 Task: Set a reminder to update your professional portfolio on the 25th at 4:00 PM.
Action: Mouse pressed left at (114, 230)
Screenshot: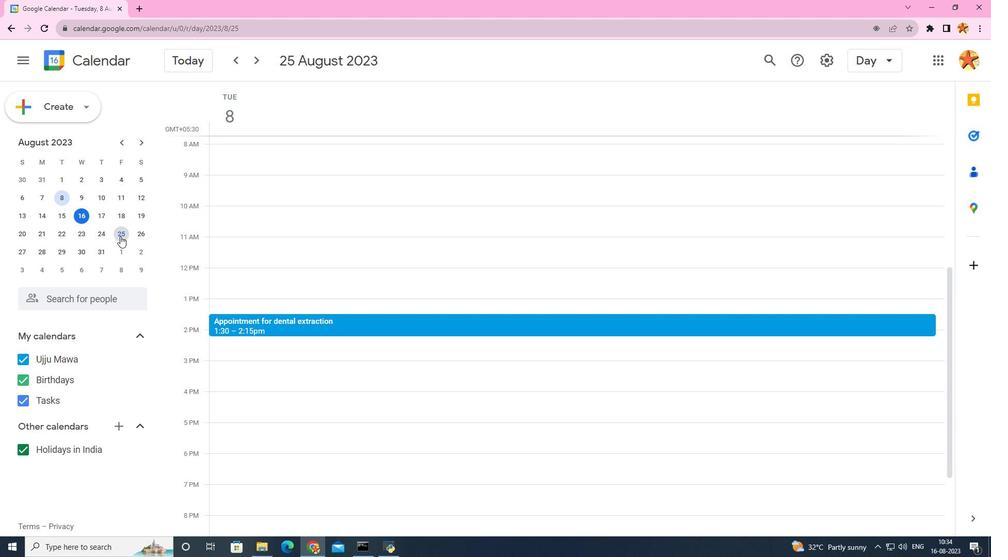 
Action: Mouse moved to (198, 380)
Screenshot: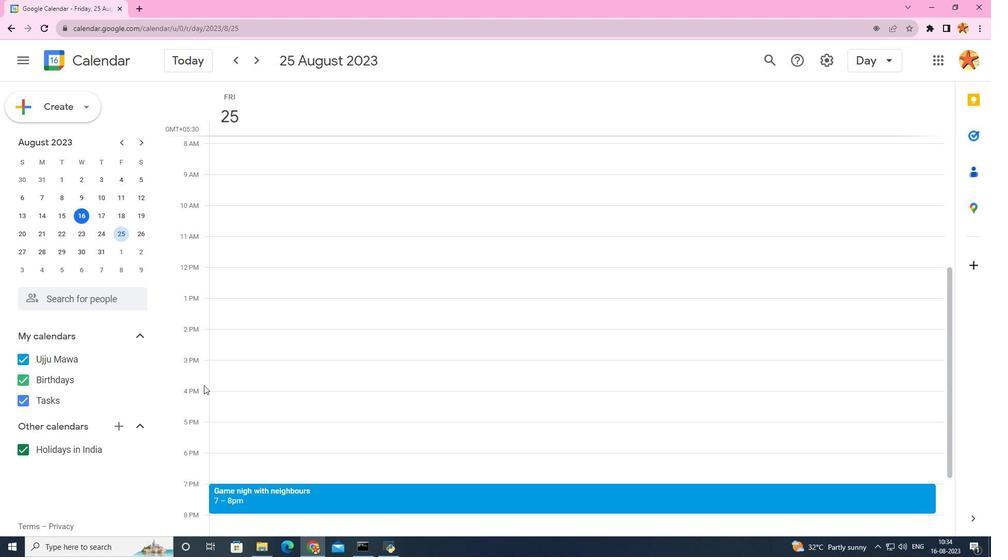 
Action: Mouse scrolled (198, 379) with delta (0, 0)
Screenshot: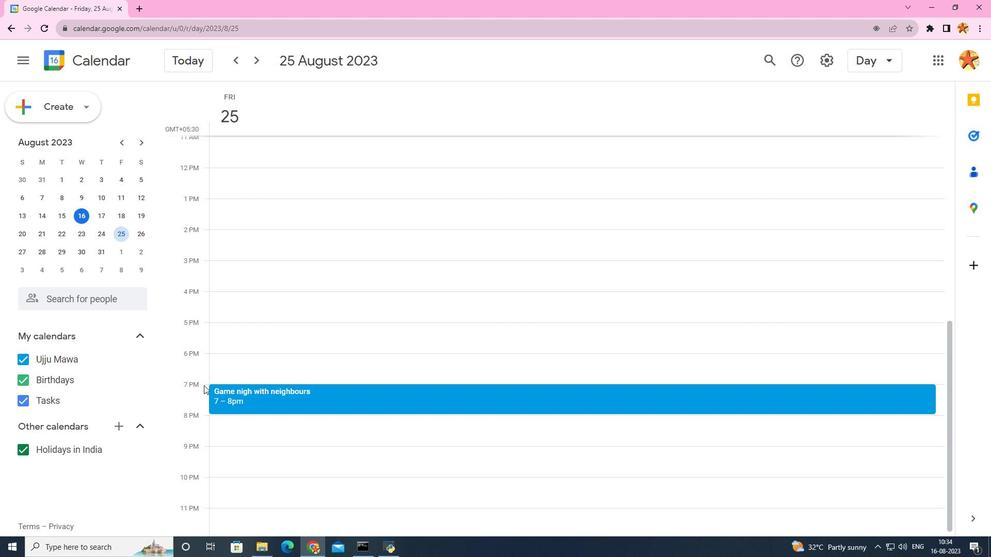 
Action: Mouse scrolled (198, 379) with delta (0, 0)
Screenshot: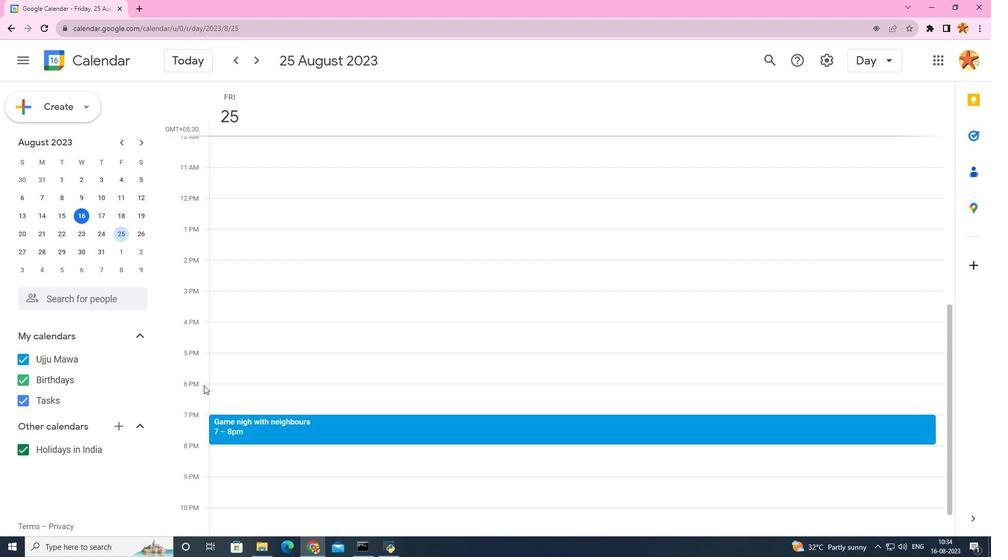
Action: Mouse scrolled (198, 380) with delta (0, 0)
Screenshot: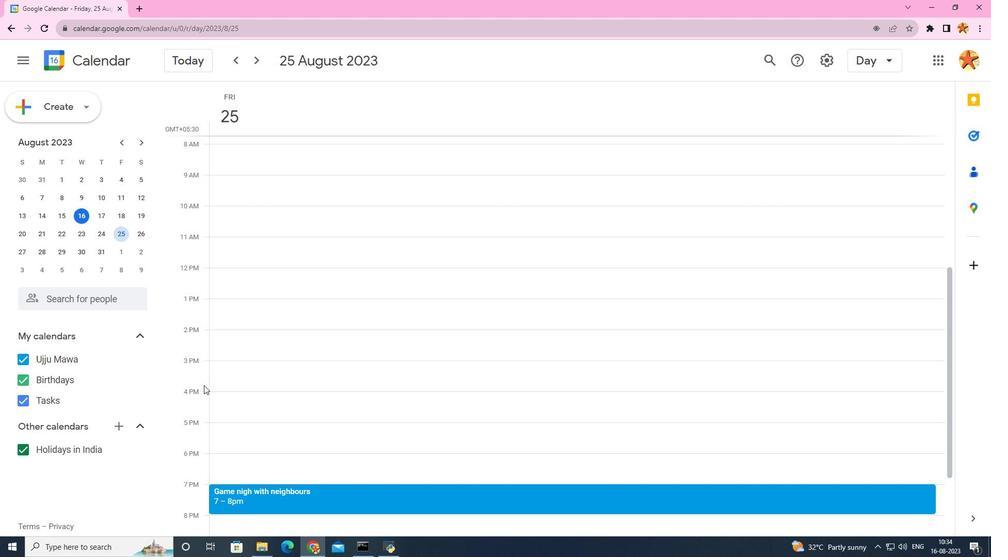 
Action: Mouse scrolled (198, 380) with delta (0, 0)
Screenshot: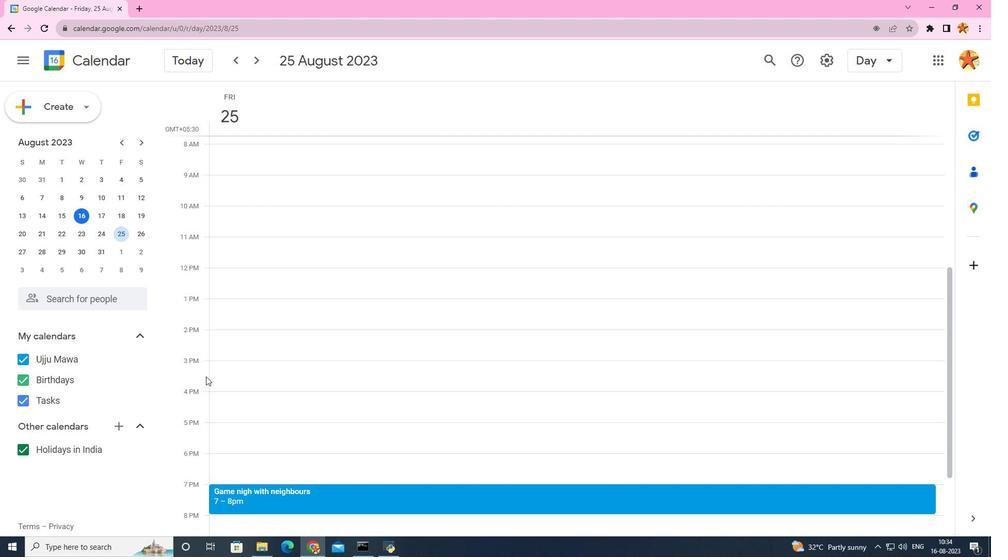 
Action: Mouse moved to (207, 383)
Screenshot: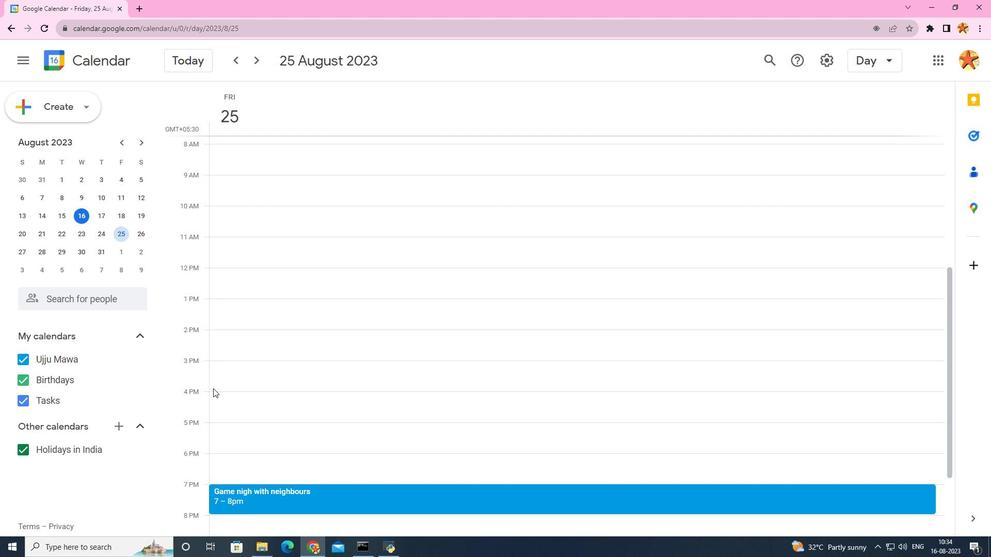
Action: Mouse pressed left at (207, 383)
Screenshot: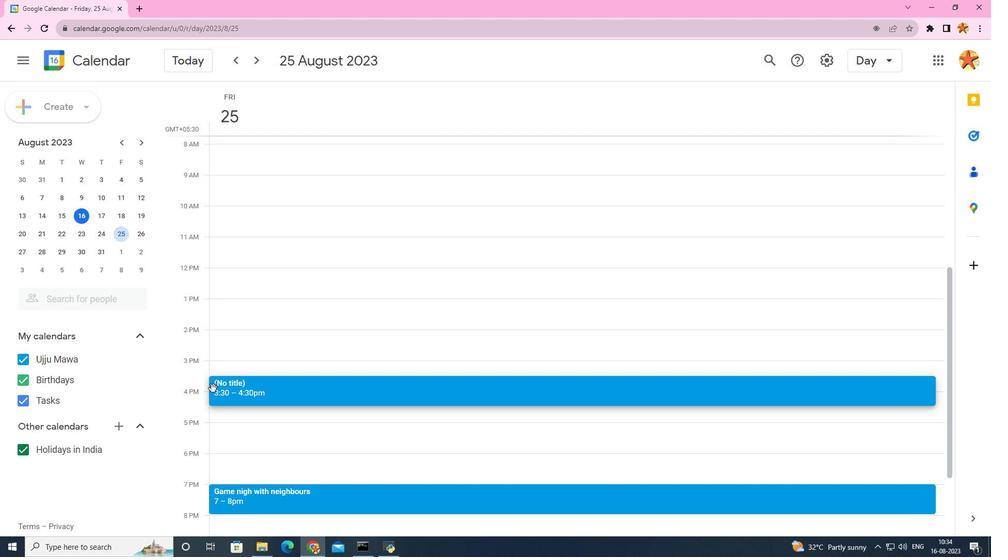 
Action: Mouse moved to (227, 412)
Screenshot: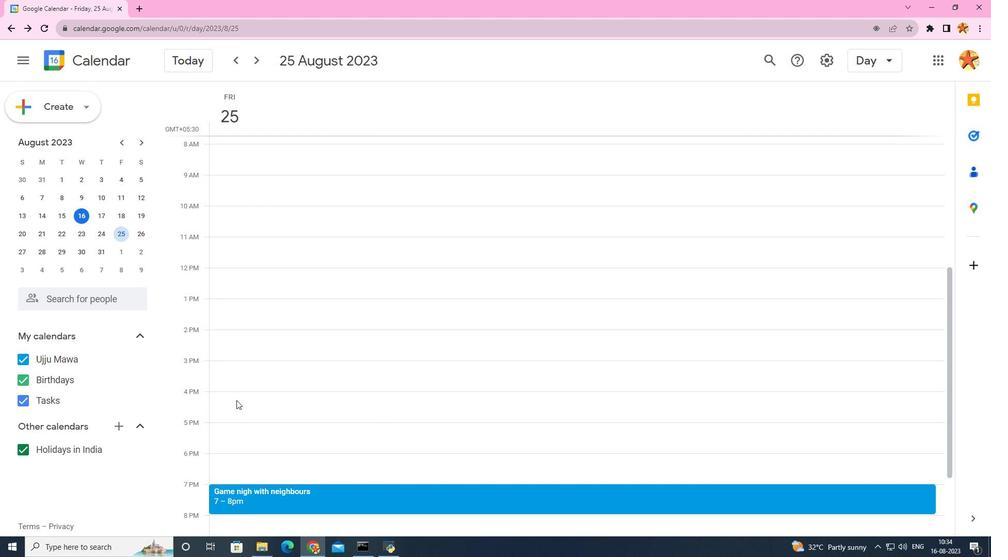 
Action: Mouse pressed left at (227, 412)
Screenshot: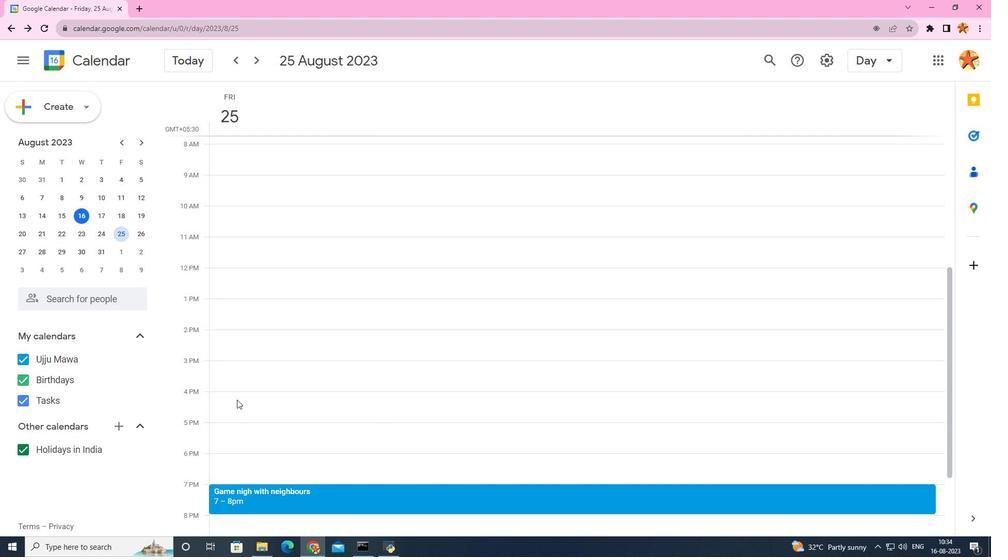 
Action: Mouse moved to (231, 394)
Screenshot: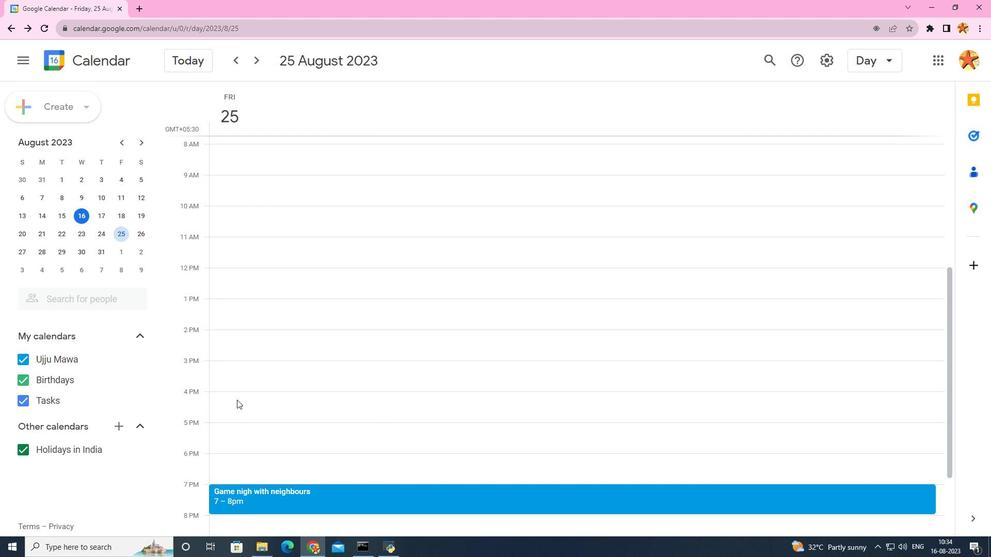 
Action: Mouse pressed left at (231, 394)
Screenshot: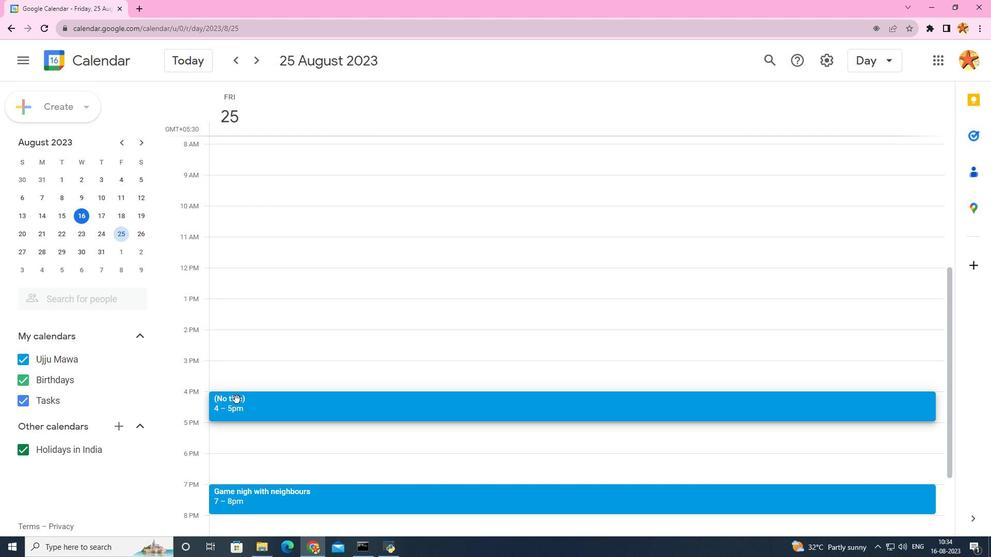 
Action: Mouse moved to (491, 162)
Screenshot: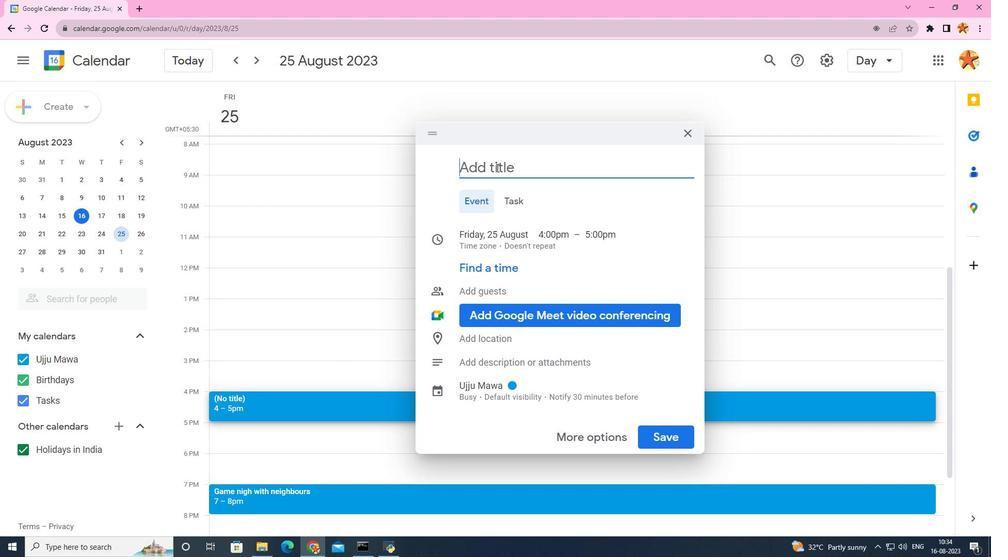 
Action: Mouse pressed left at (491, 162)
Screenshot: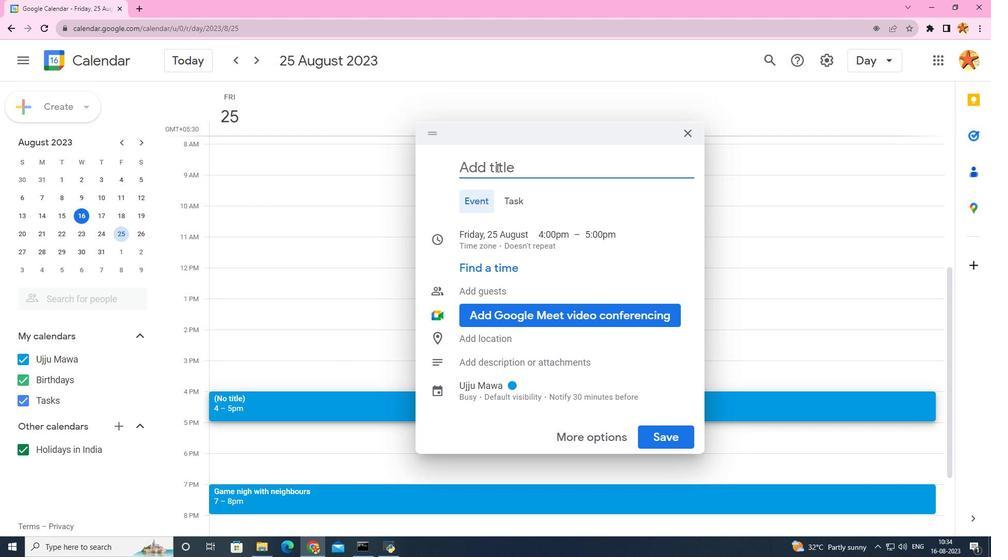 
Action: Mouse moved to (221, 423)
Screenshot: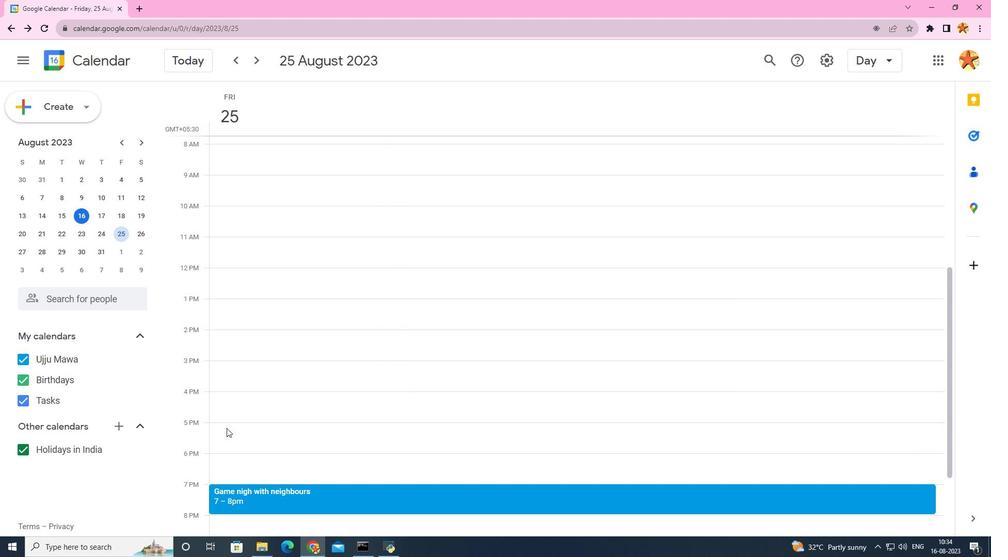
Action: Mouse pressed left at (221, 423)
Screenshot: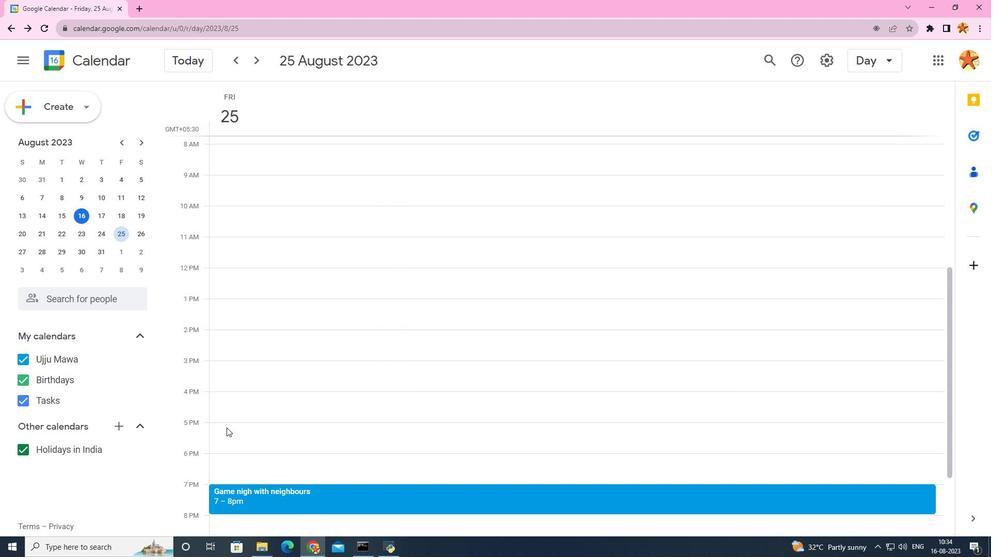 
Action: Mouse moved to (221, 421)
Screenshot: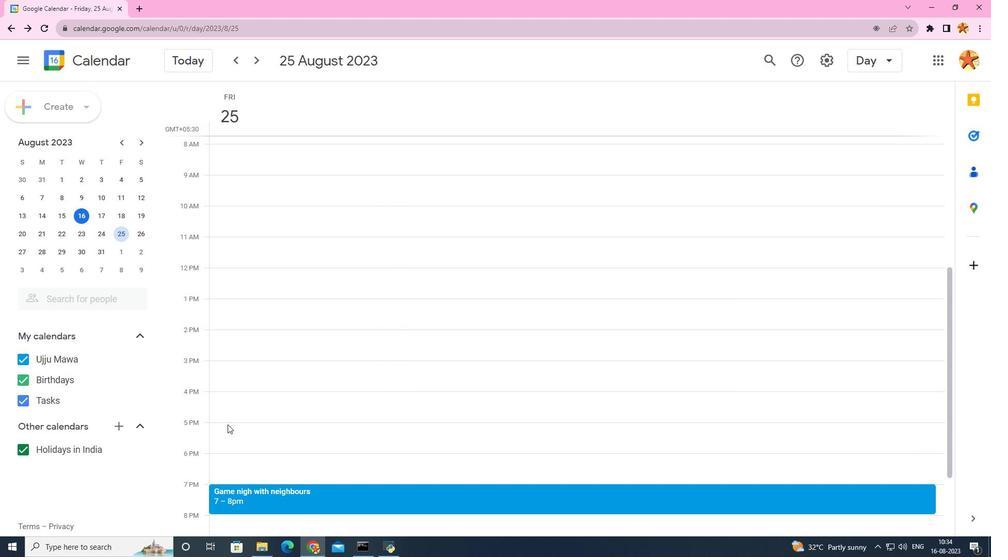 
Action: Mouse pressed left at (221, 421)
Screenshot: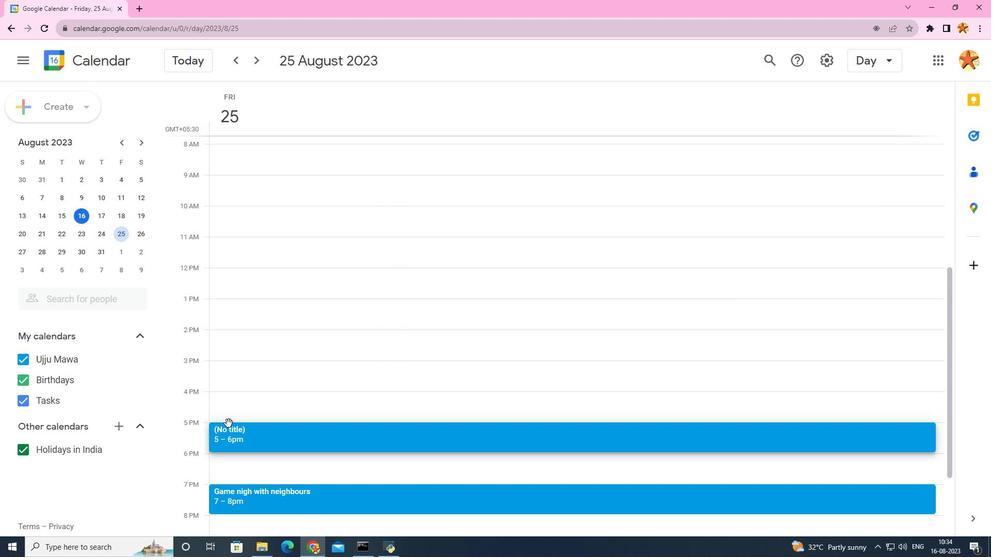 
Action: Mouse moved to (227, 416)
Screenshot: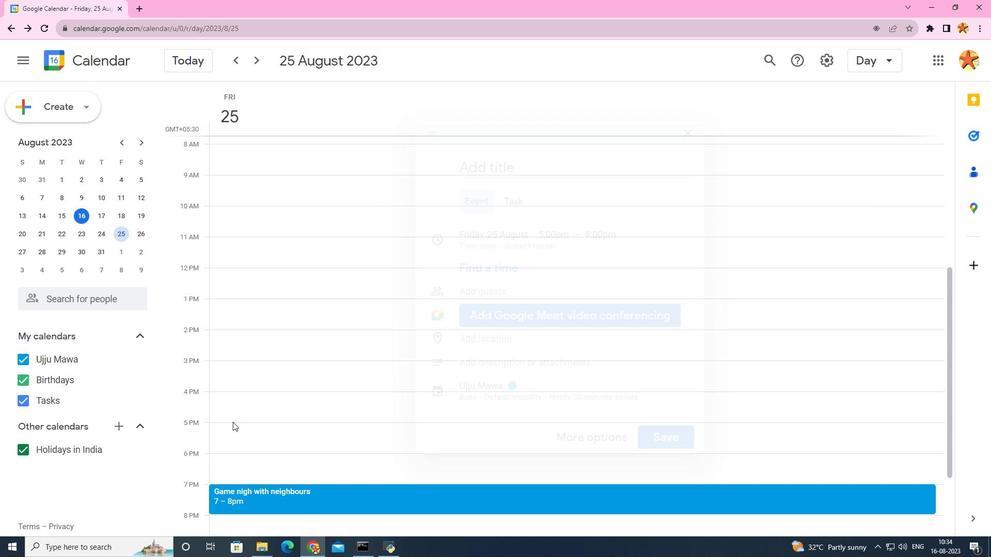 
Action: Mouse pressed left at (227, 416)
Screenshot: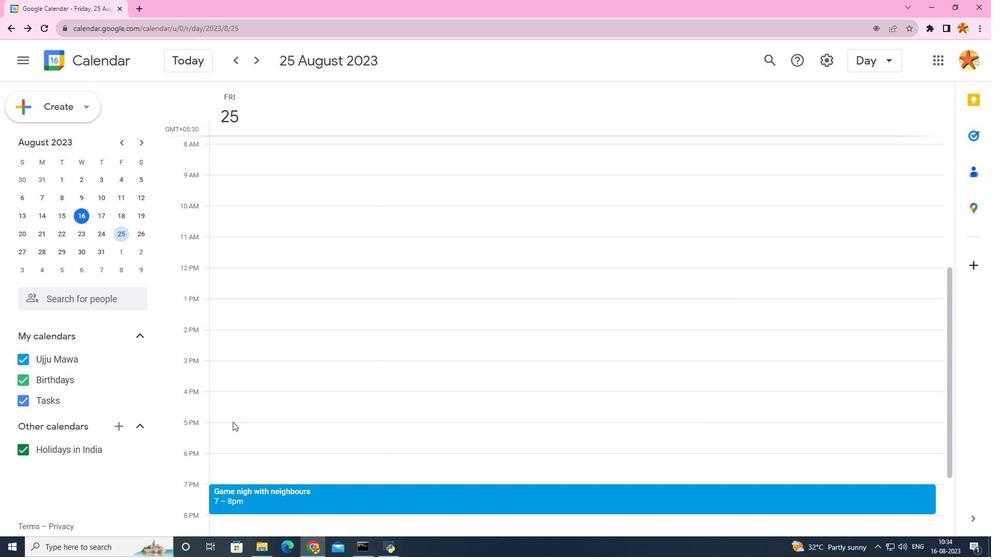 
Action: Mouse moved to (227, 416)
Screenshot: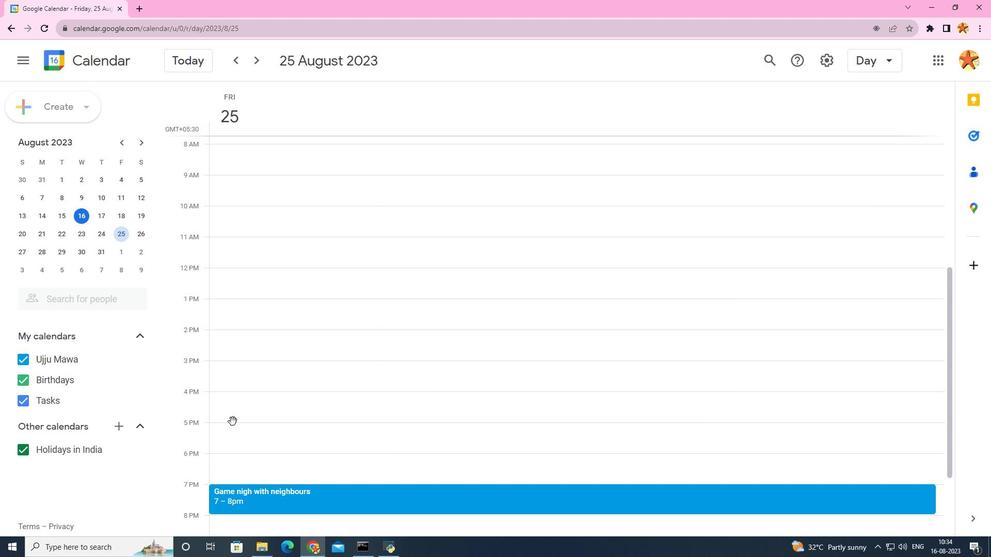 
Action: Mouse pressed left at (227, 416)
Screenshot: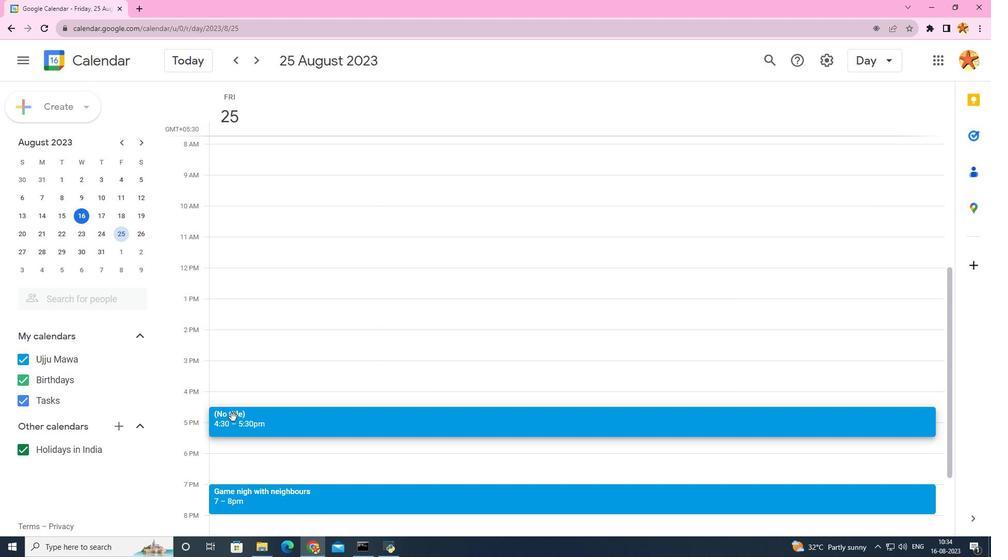 
Action: Mouse moved to (239, 387)
Screenshot: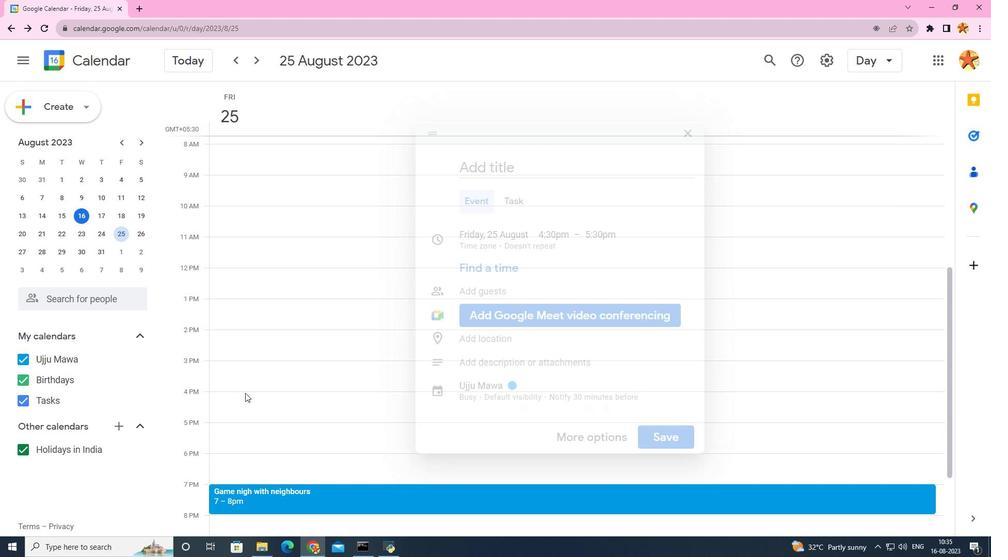 
Action: Mouse pressed left at (239, 387)
Screenshot: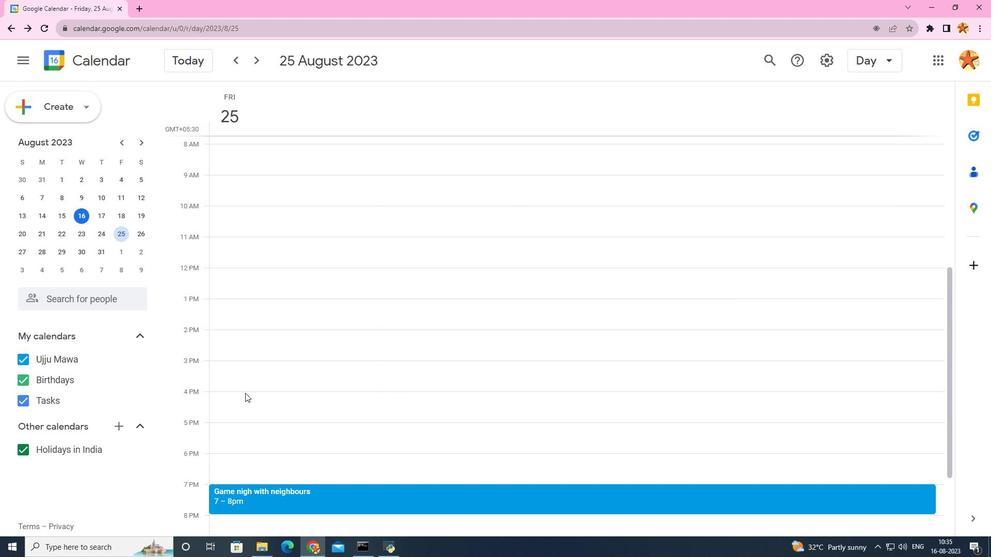 
Action: Mouse pressed left at (239, 387)
Screenshot: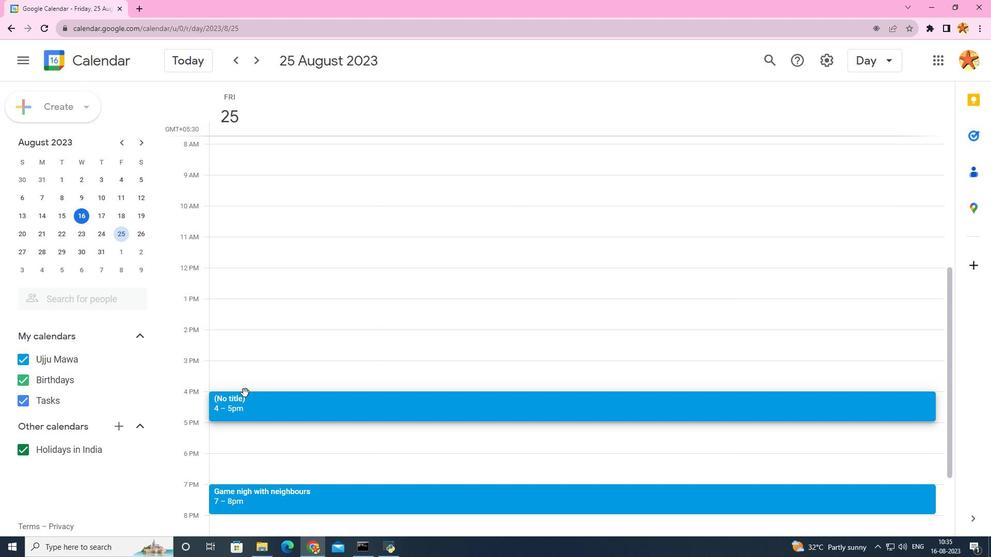 
Action: Mouse moved to (585, 230)
Screenshot: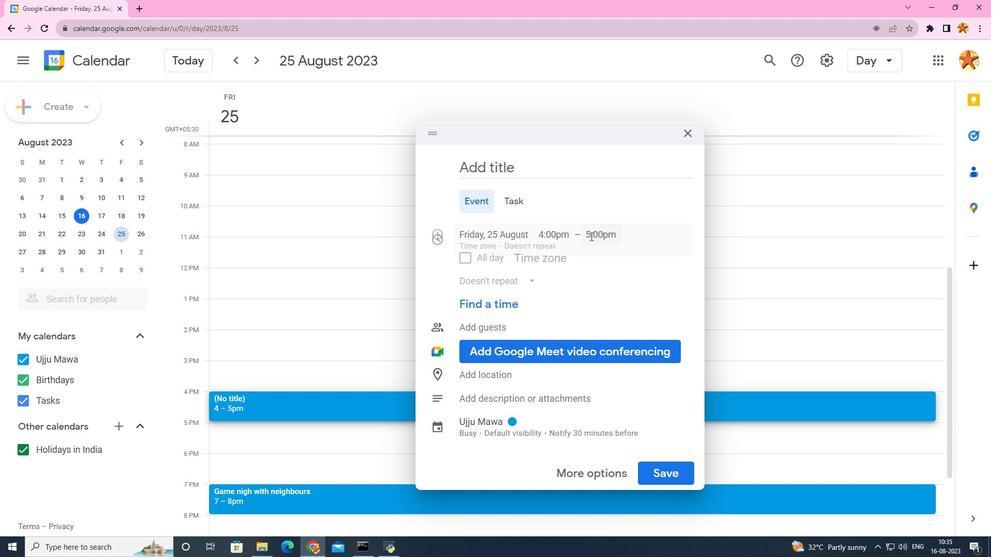 
Action: Mouse pressed left at (585, 230)
Screenshot: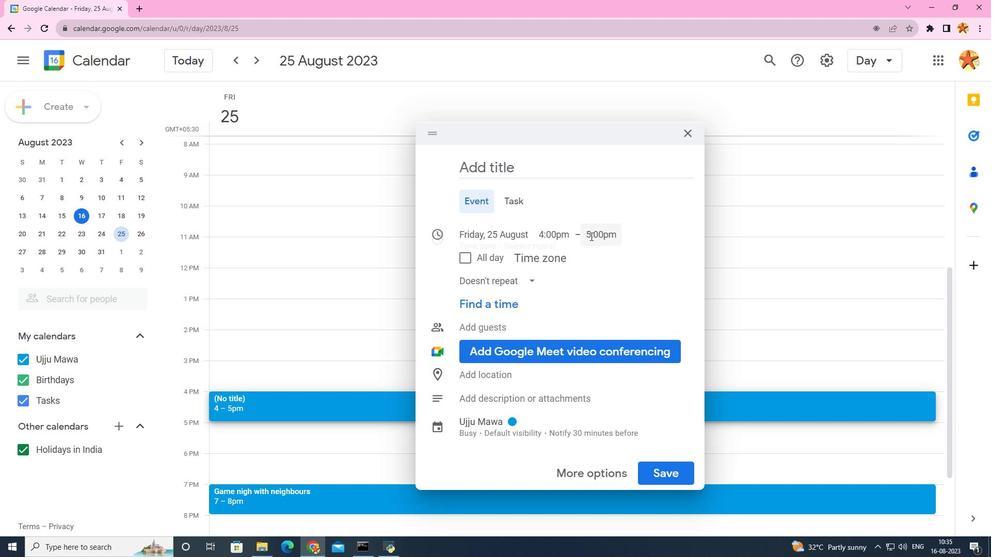 
Action: Mouse moved to (639, 264)
Screenshot: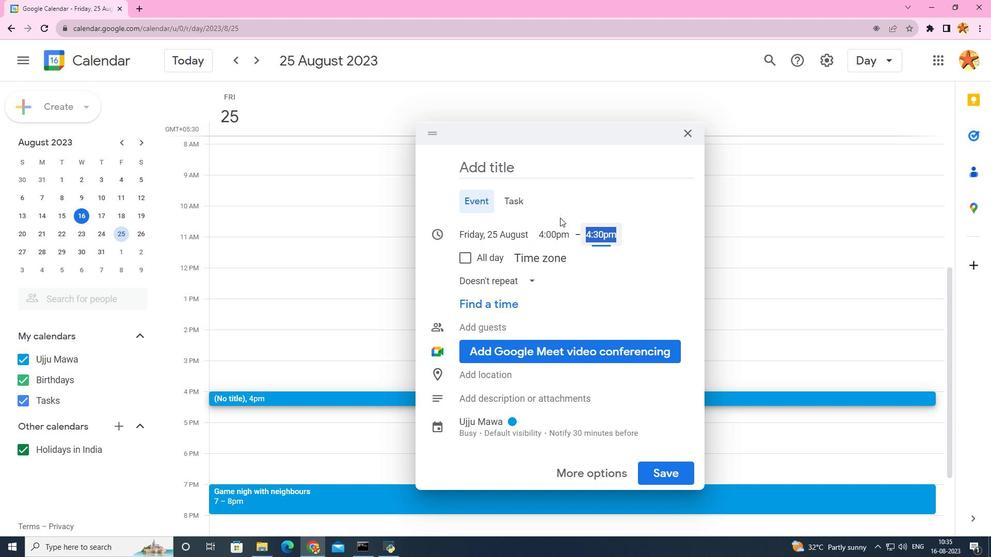 
Action: Mouse pressed left at (639, 264)
Screenshot: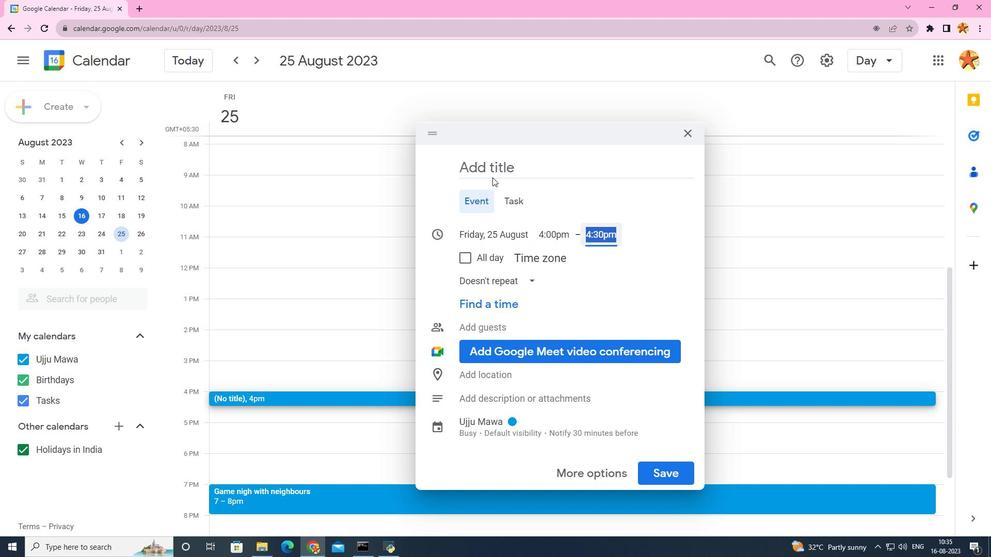 
Action: Mouse moved to (463, 156)
Screenshot: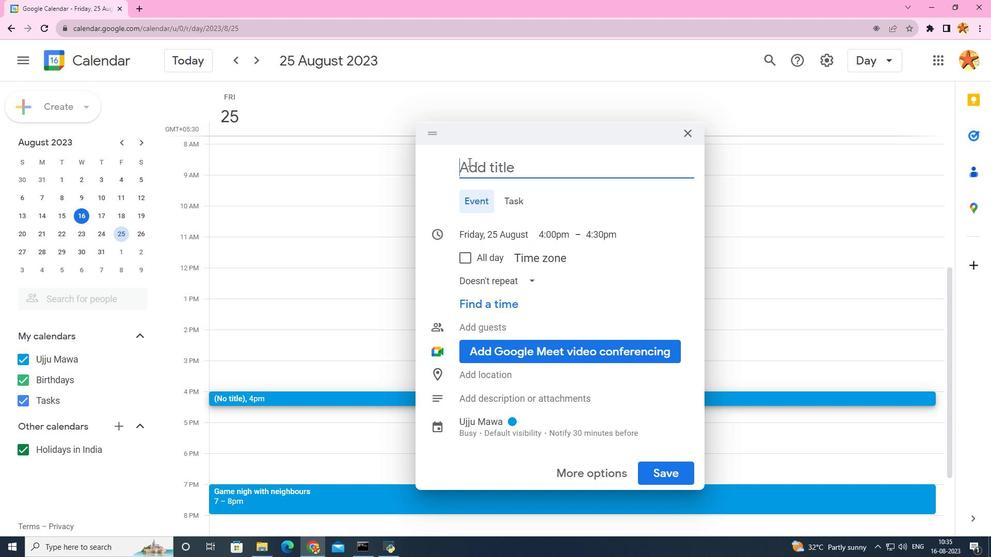 
Action: Mouse pressed left at (463, 156)
Screenshot: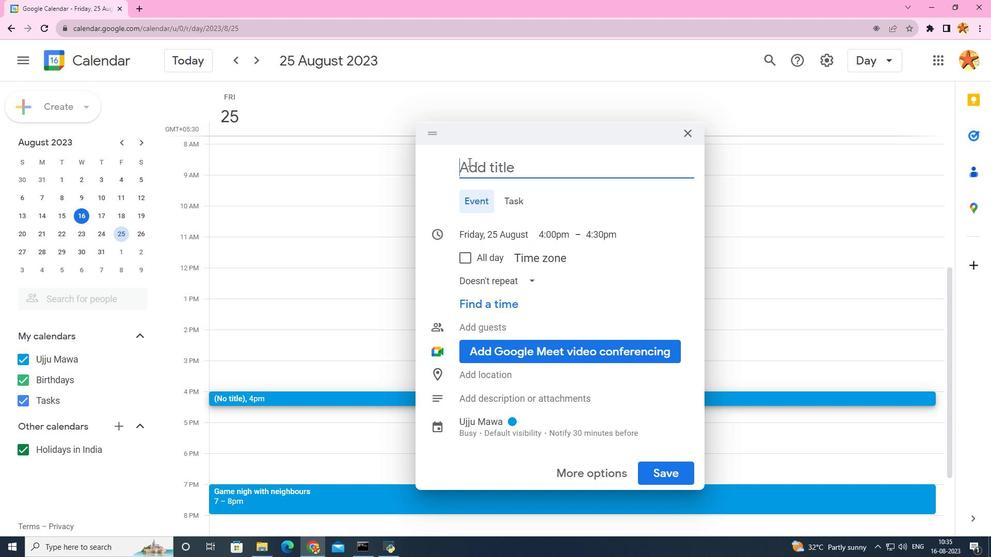 
Action: Key pressed <Key.caps_lock><Key.caps_lock>u<Key.caps_lock>PDATE<Key.space>MY<Key.space>POR<Key.backspace><Key.backspace>ROFESSIONAL<Key.space>PORTFOLIO
Screenshot: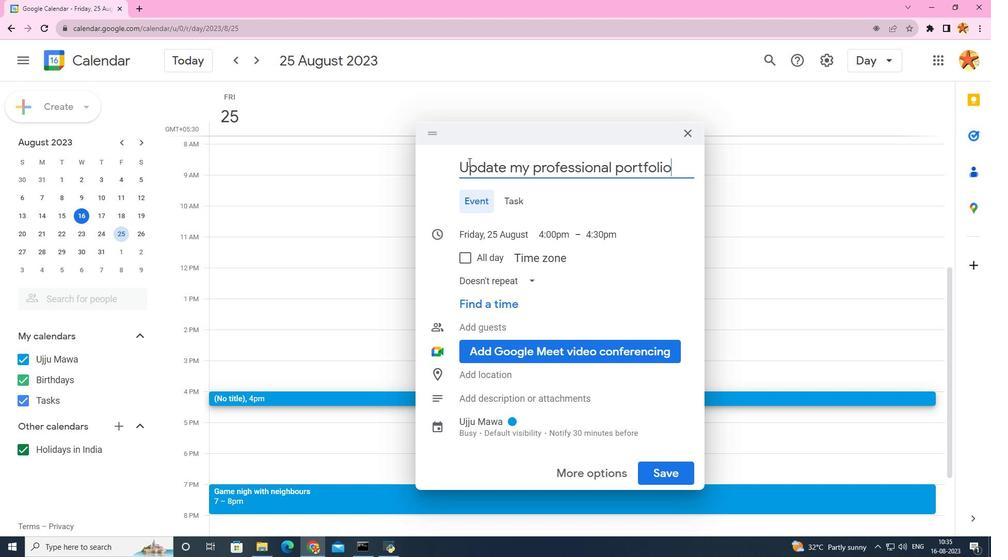 
Action: Mouse moved to (509, 195)
Screenshot: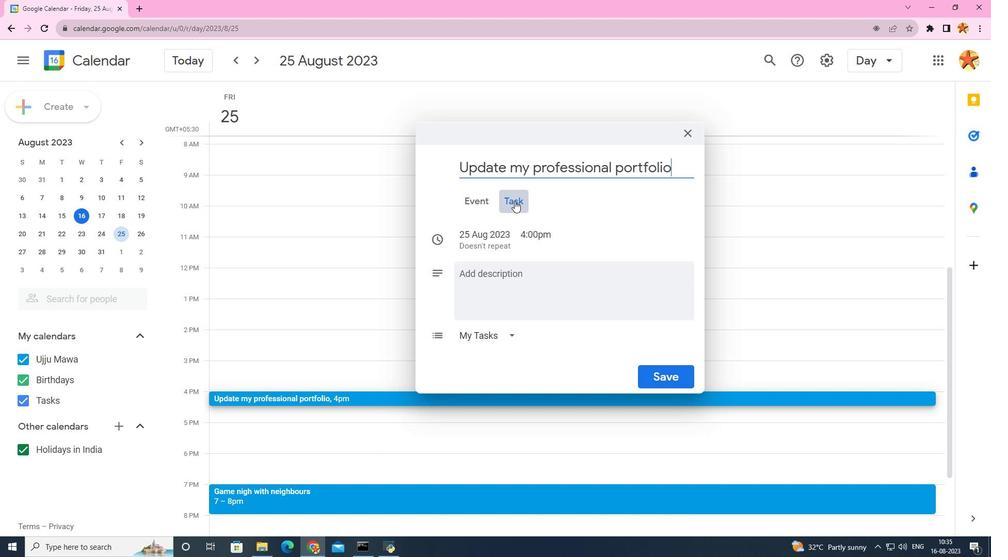 
Action: Mouse pressed left at (509, 195)
Screenshot: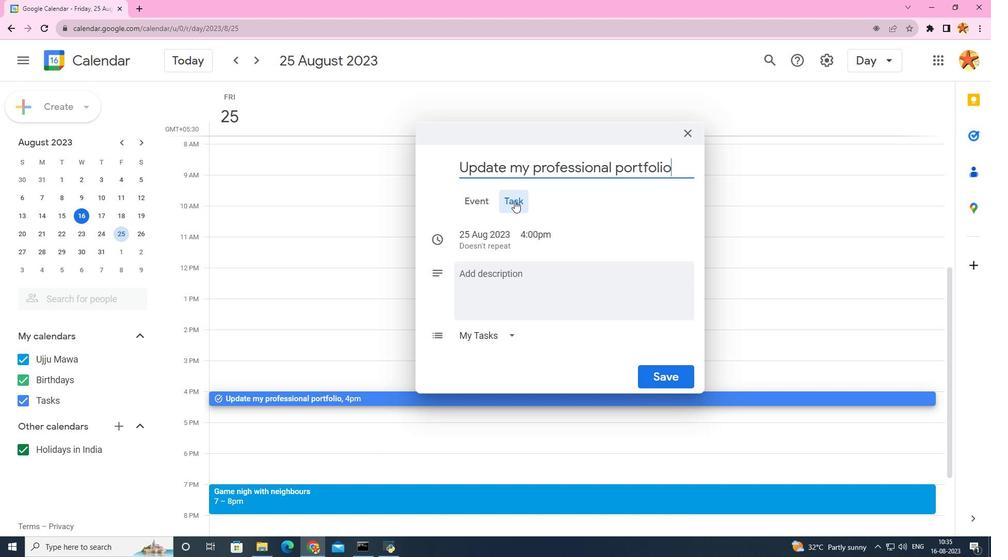 
Action: Mouse moved to (648, 372)
Screenshot: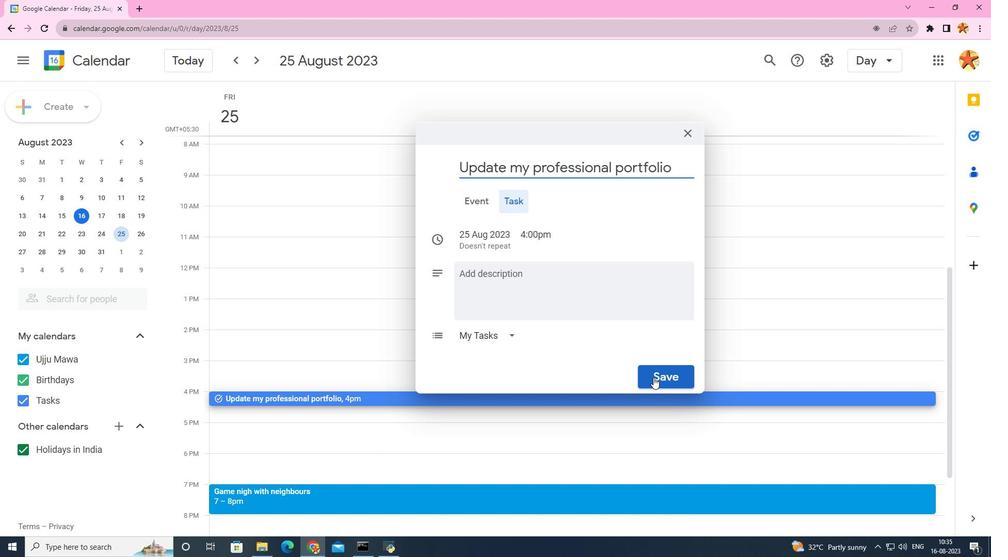 
Action: Mouse pressed left at (648, 372)
Screenshot: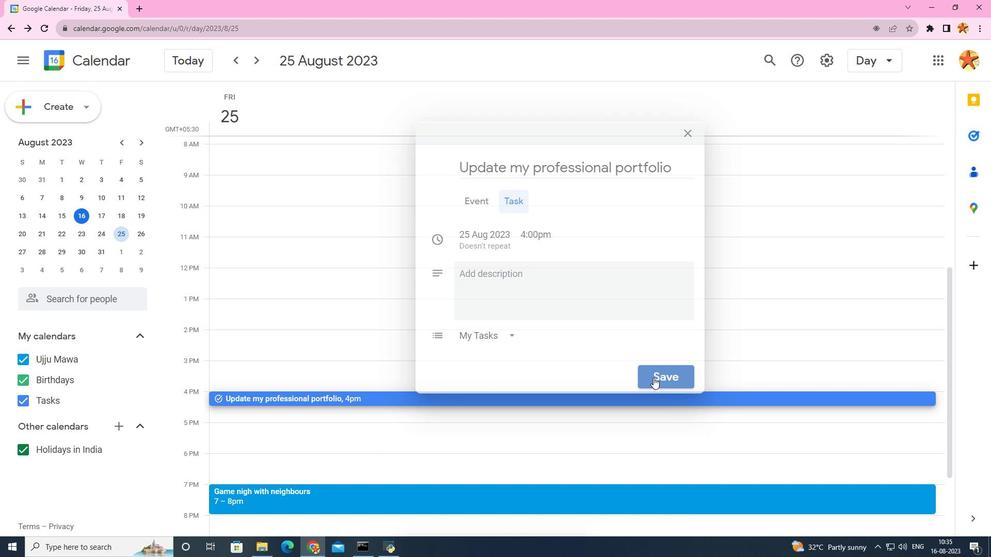 
